 Task: Show more about the house rules of bed and breakfast in St. Marys, Georgia, United States.
Action: Mouse pressed left at (355, 154)
Screenshot: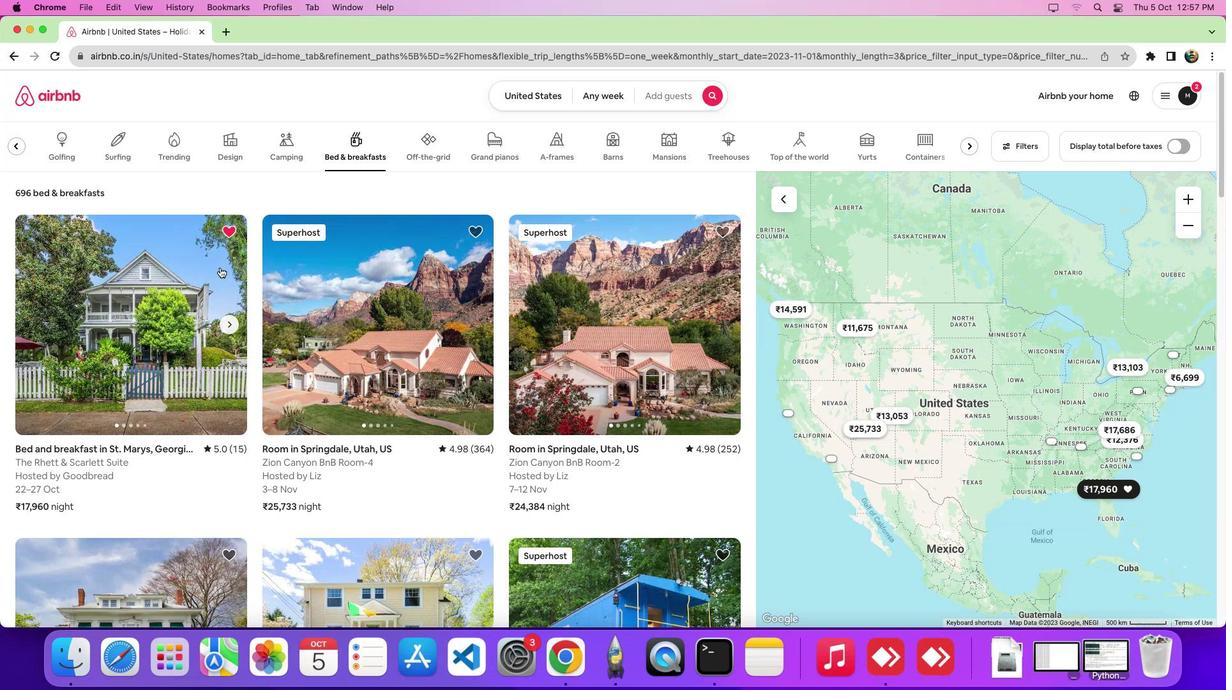 
Action: Mouse moved to (155, 330)
Screenshot: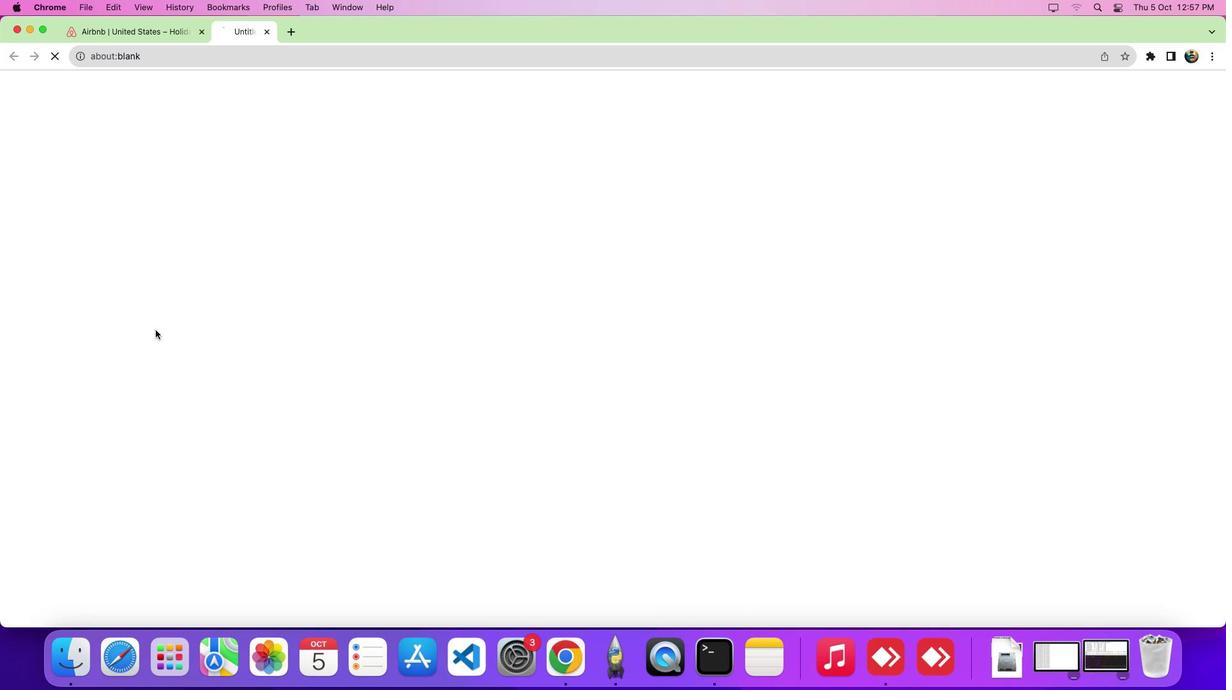 
Action: Mouse pressed left at (155, 330)
Screenshot: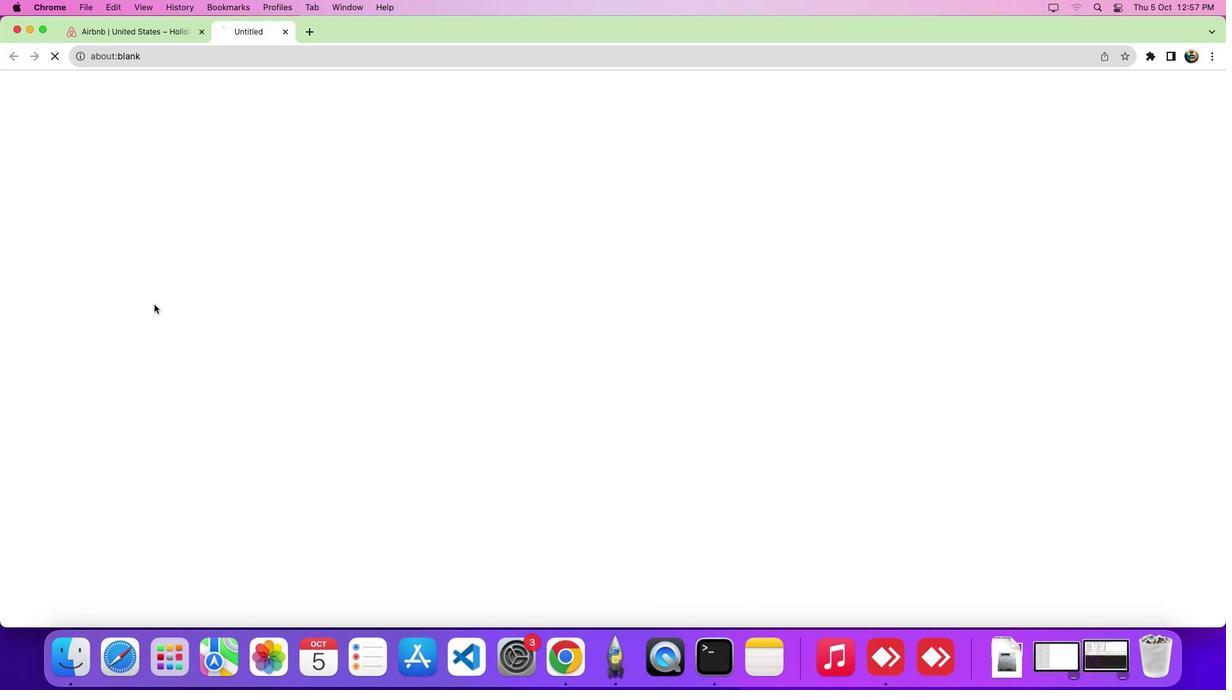 
Action: Mouse moved to (359, 479)
Screenshot: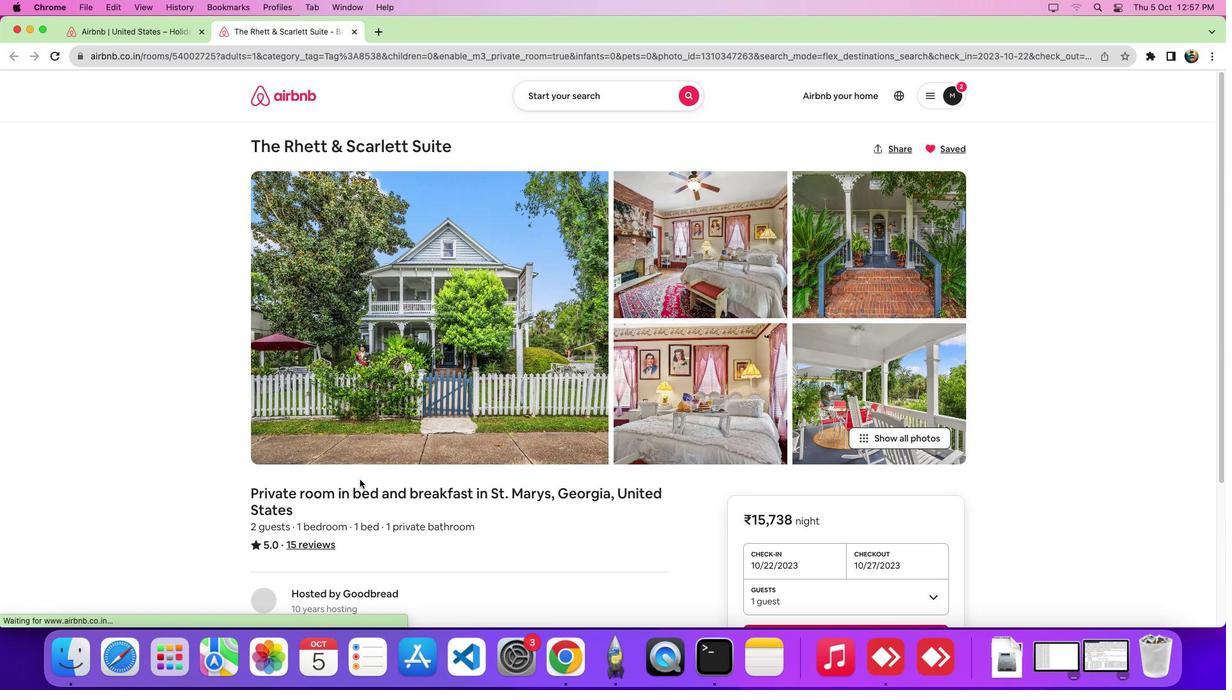 
Action: Mouse scrolled (359, 479) with delta (0, 0)
Screenshot: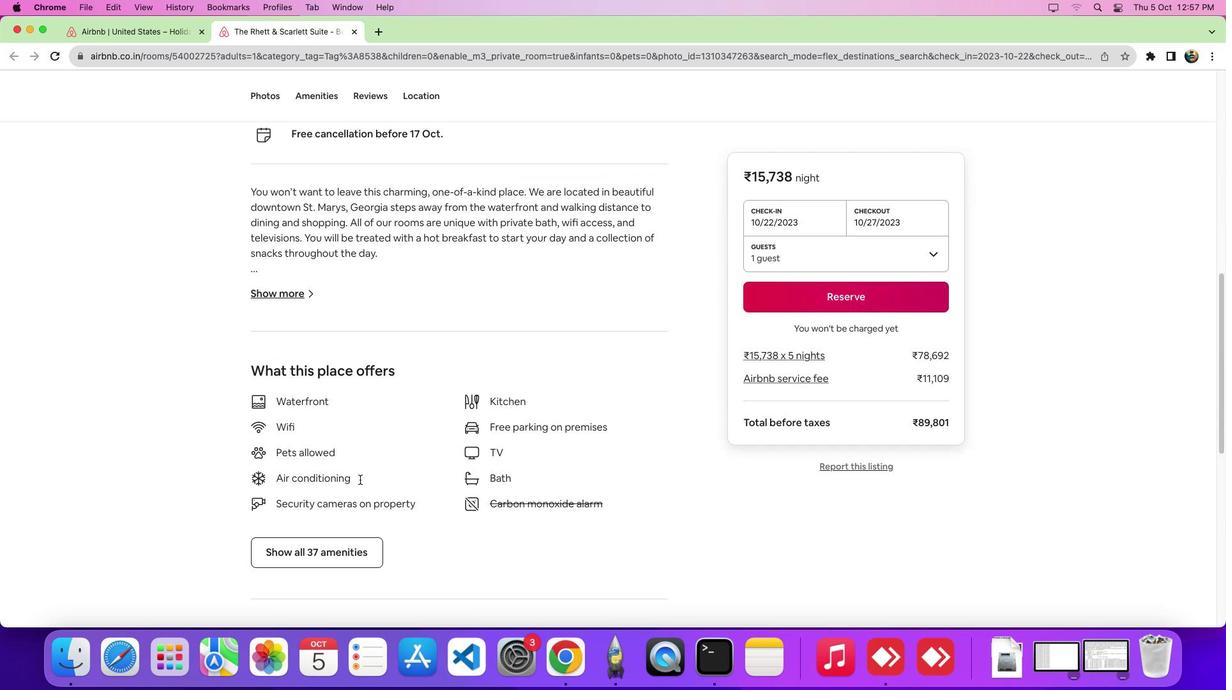 
Action: Mouse scrolled (359, 479) with delta (0, 0)
Screenshot: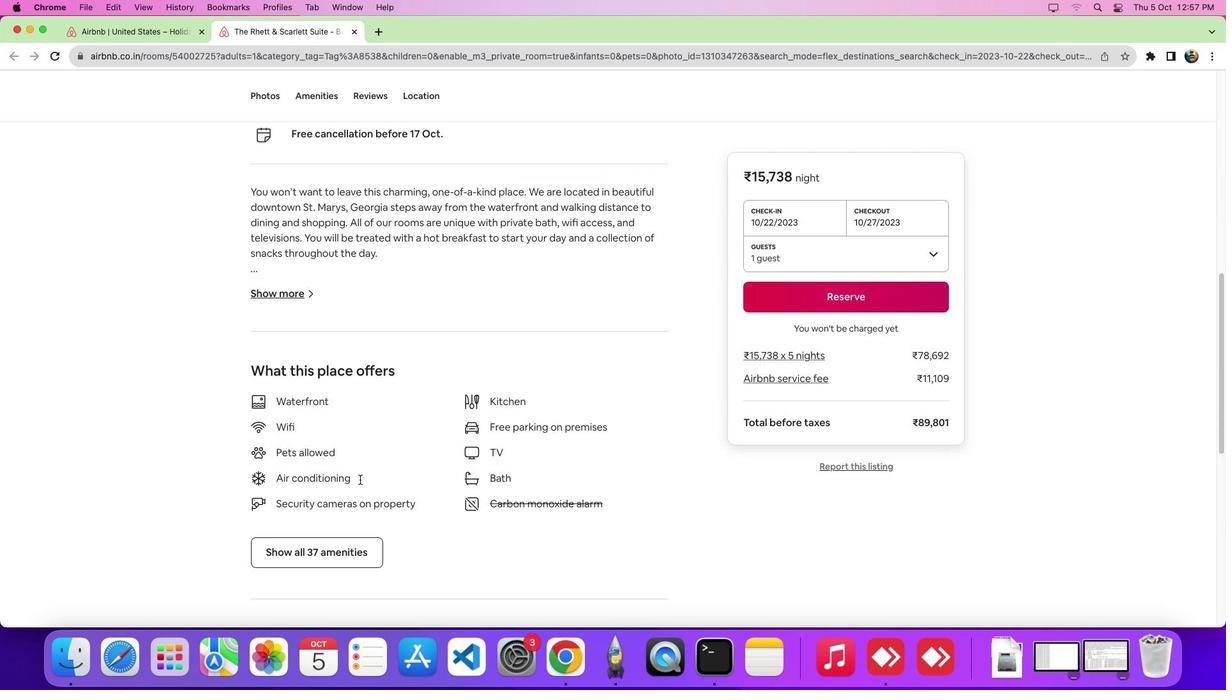 
Action: Mouse scrolled (359, 479) with delta (0, -5)
Screenshot: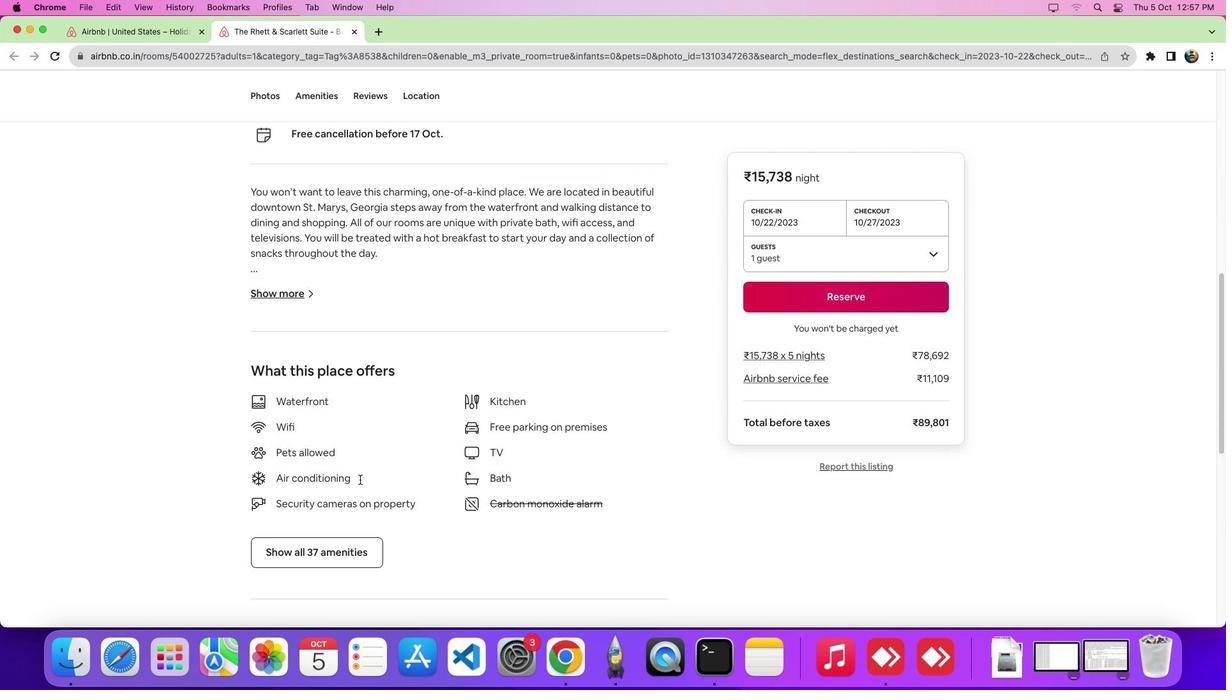 
Action: Mouse scrolled (359, 479) with delta (0, -8)
Screenshot: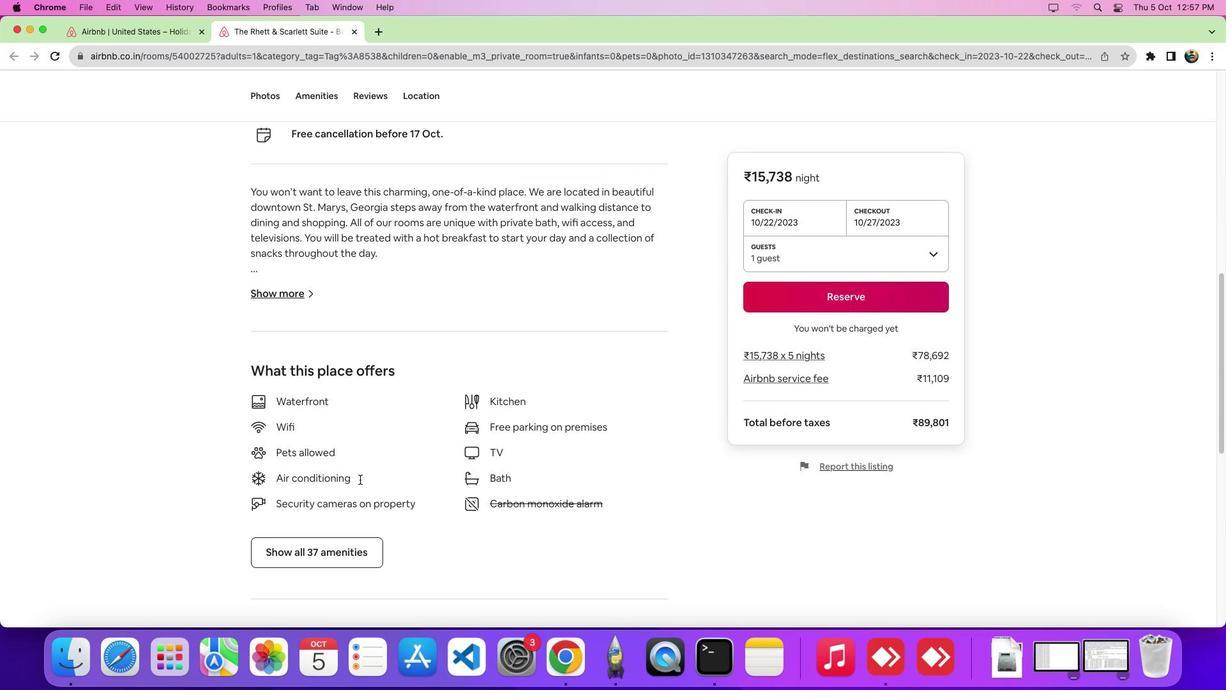 
Action: Mouse scrolled (359, 479) with delta (0, 0)
Screenshot: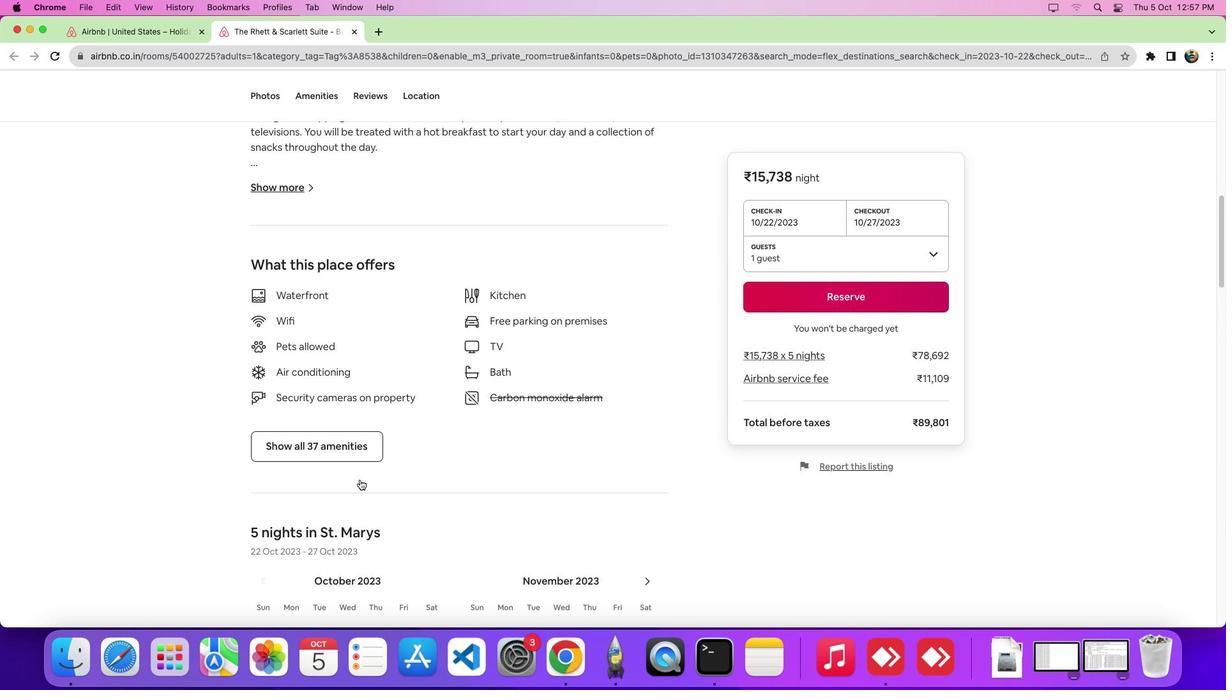 
Action: Mouse scrolled (359, 479) with delta (0, 0)
Screenshot: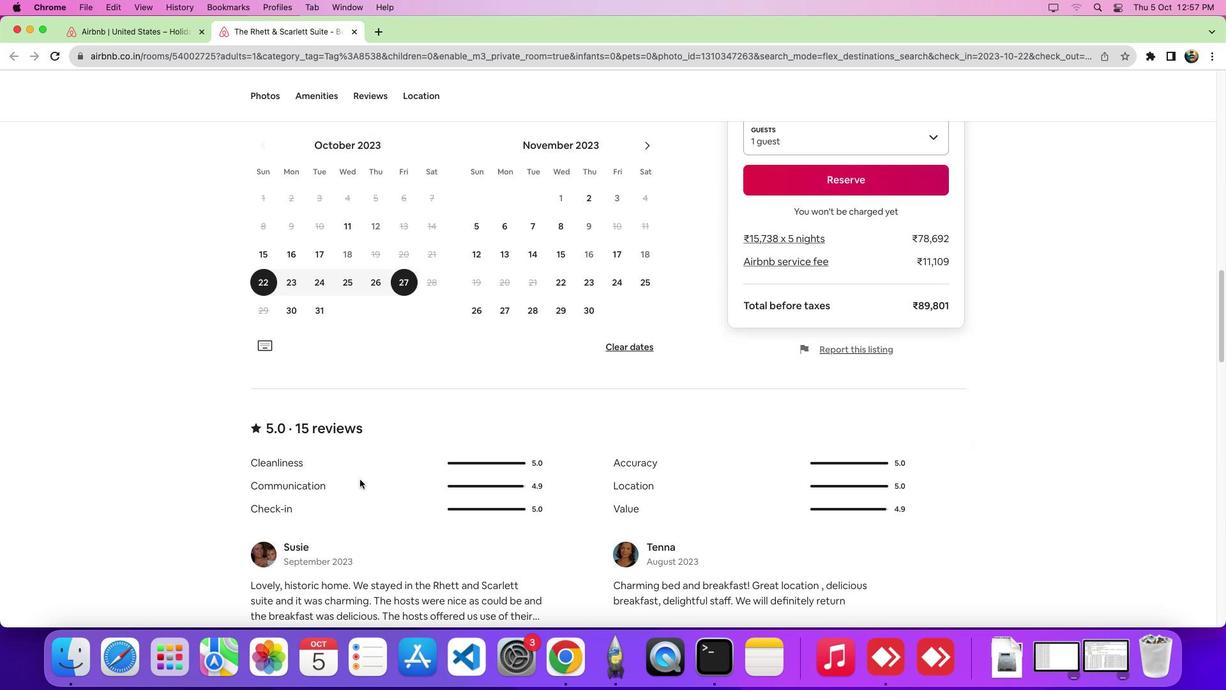 
Action: Mouse scrolled (359, 479) with delta (0, -1)
Screenshot: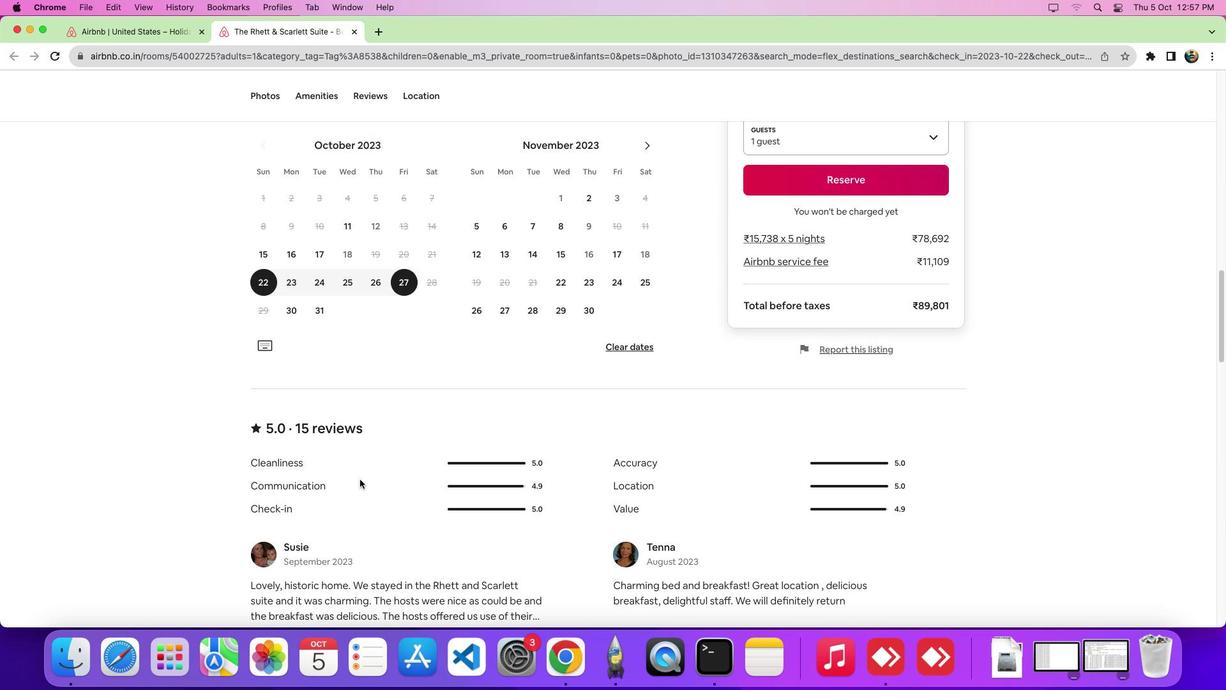
Action: Mouse scrolled (359, 479) with delta (0, -4)
Screenshot: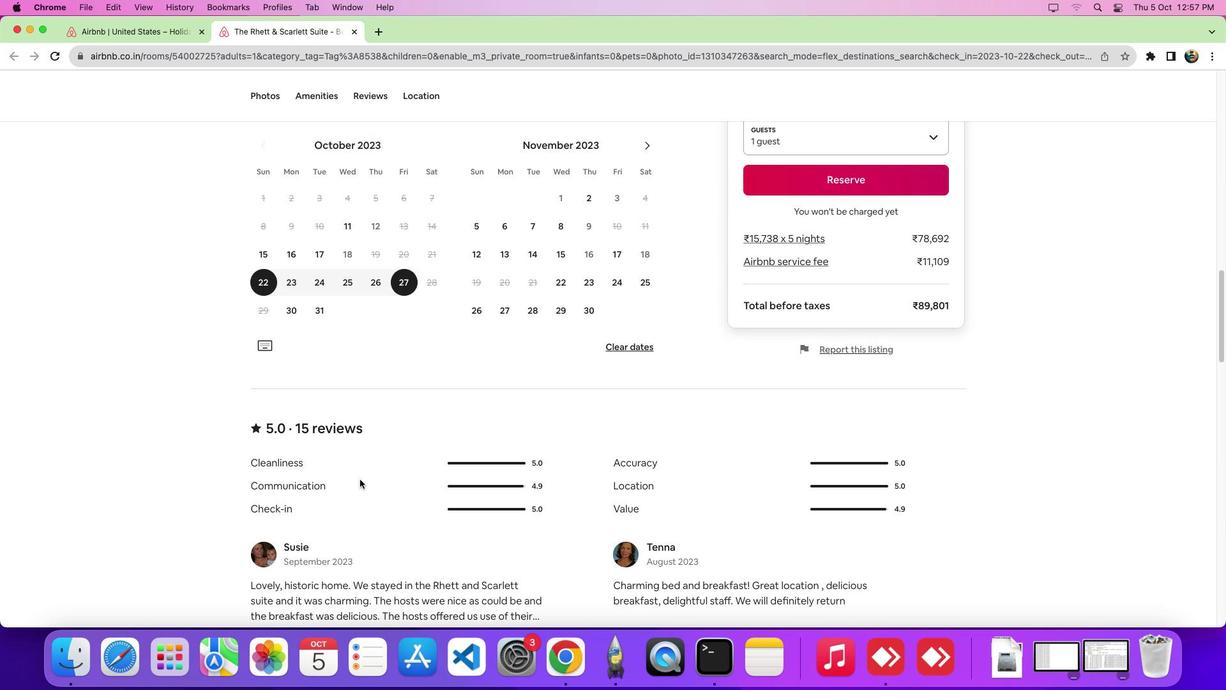 
Action: Mouse scrolled (359, 479) with delta (0, -6)
Screenshot: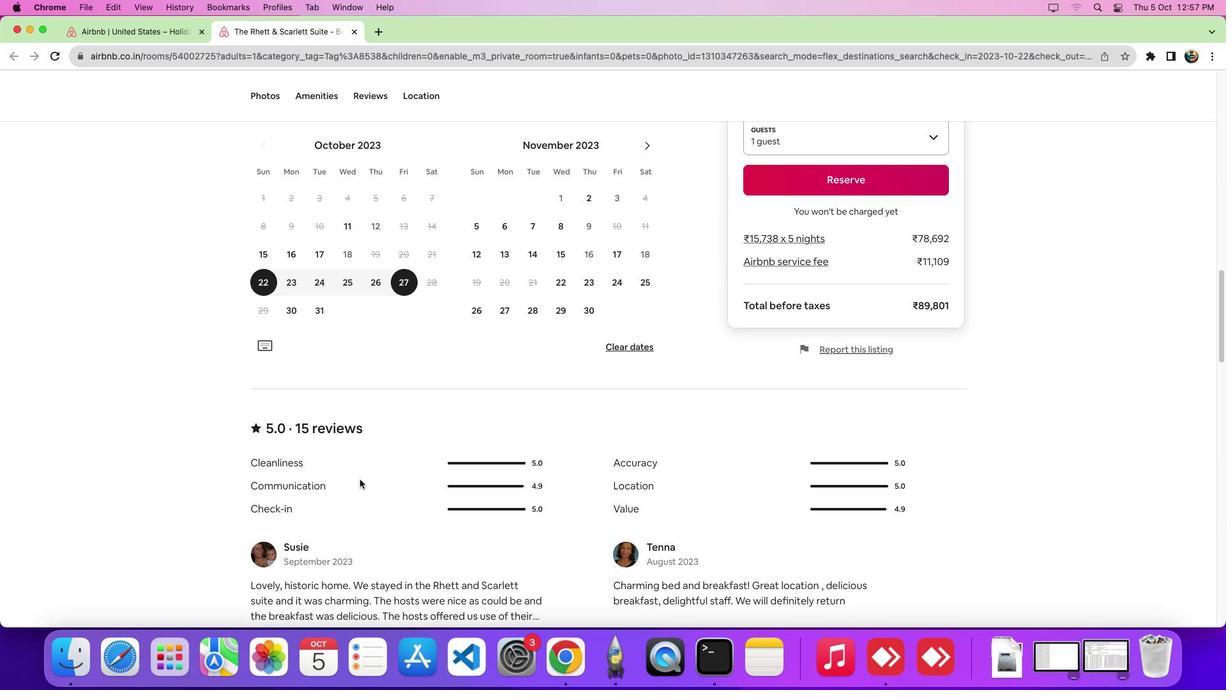 
Action: Mouse scrolled (359, 479) with delta (0, 0)
Screenshot: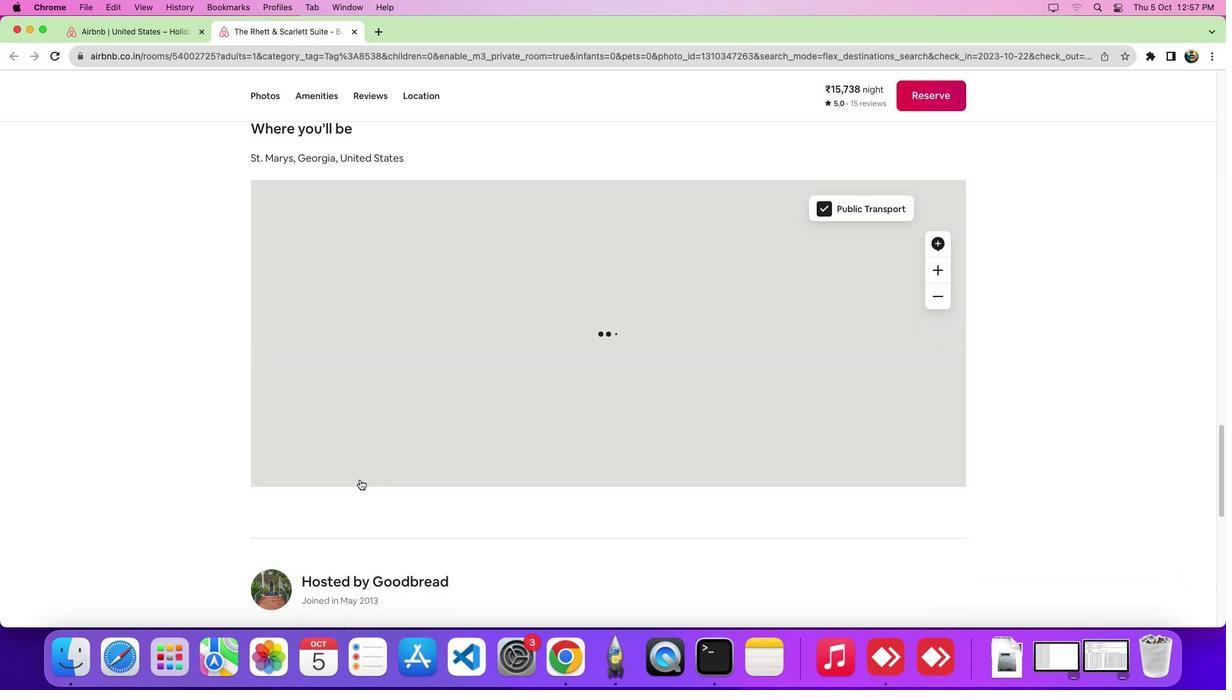 
Action: Mouse scrolled (359, 479) with delta (0, 0)
Screenshot: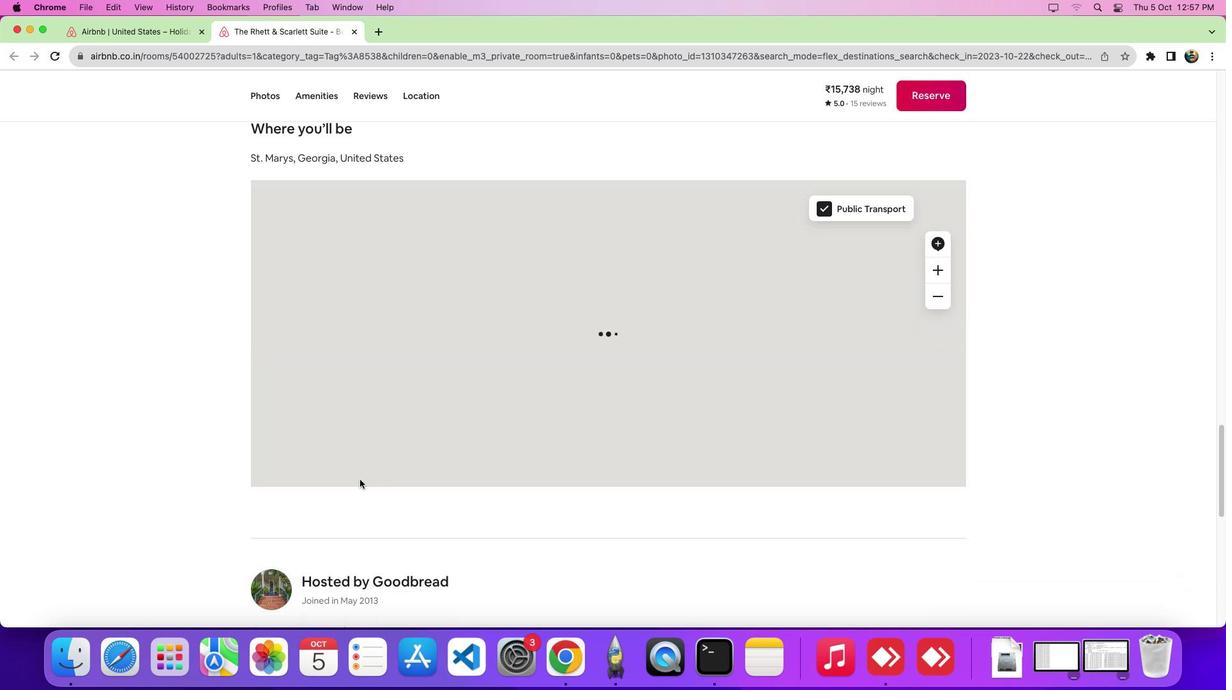 
Action: Mouse scrolled (359, 479) with delta (0, -4)
Screenshot: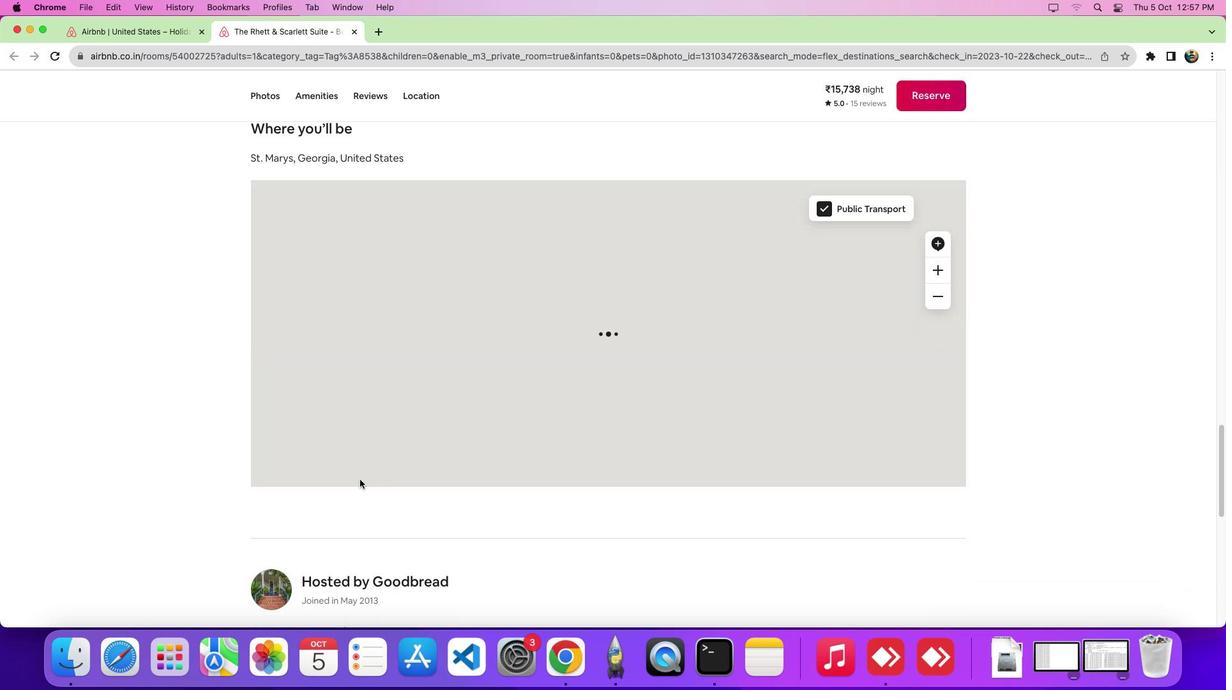 
Action: Mouse scrolled (359, 479) with delta (0, -7)
Screenshot: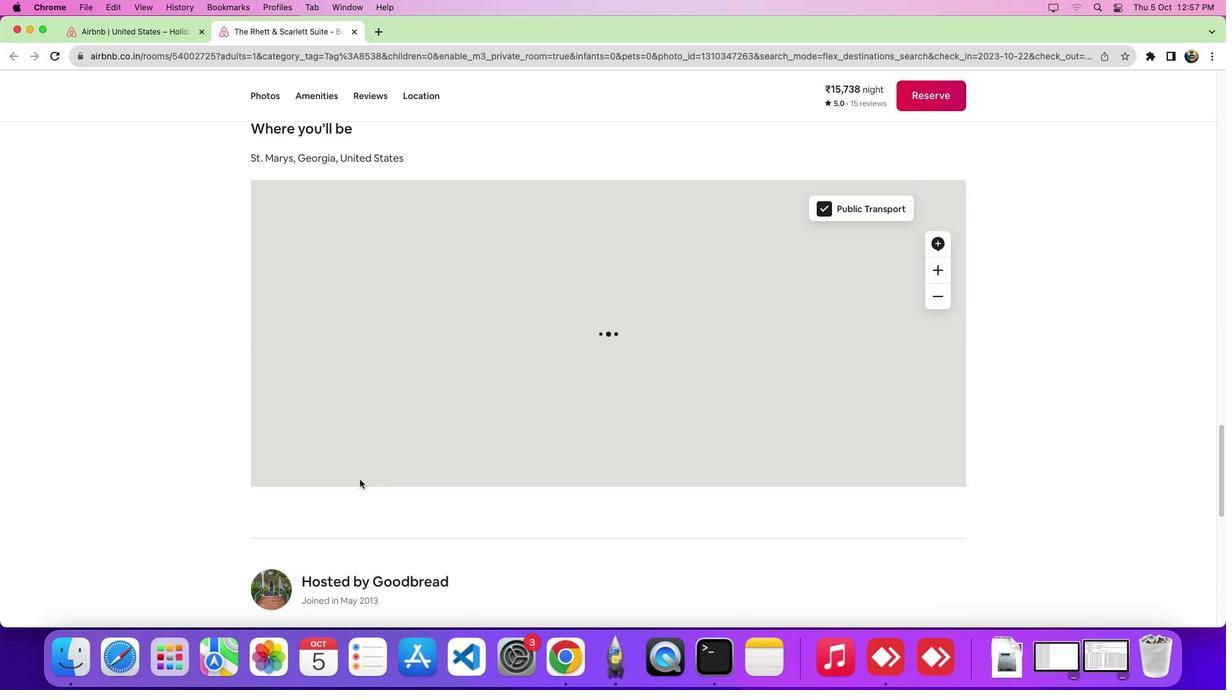 
Action: Mouse scrolled (359, 479) with delta (0, -8)
Screenshot: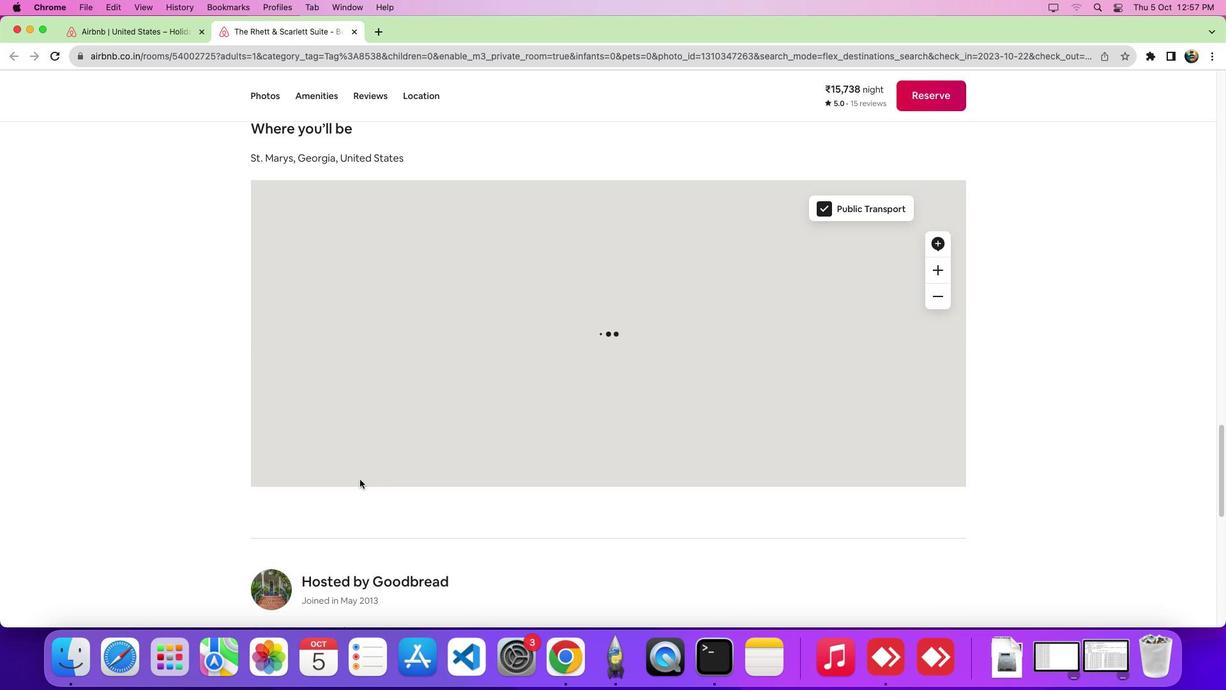 
Action: Mouse scrolled (359, 479) with delta (0, 0)
Screenshot: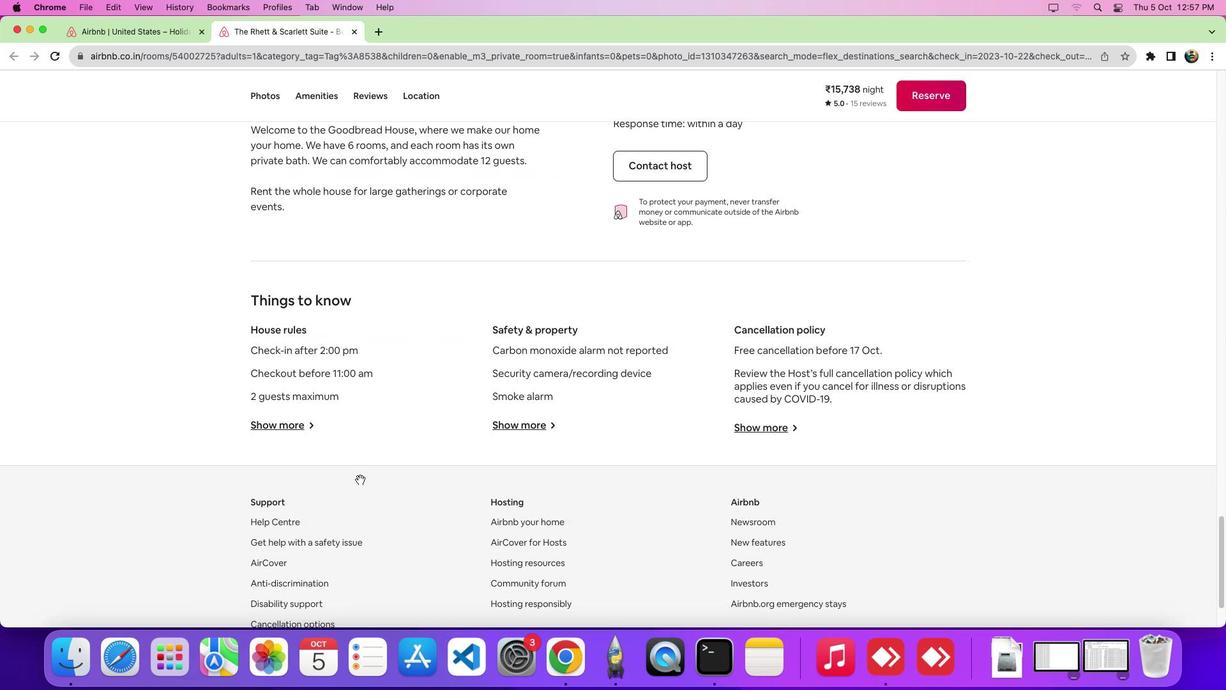 
Action: Mouse scrolled (359, 479) with delta (0, 0)
Screenshot: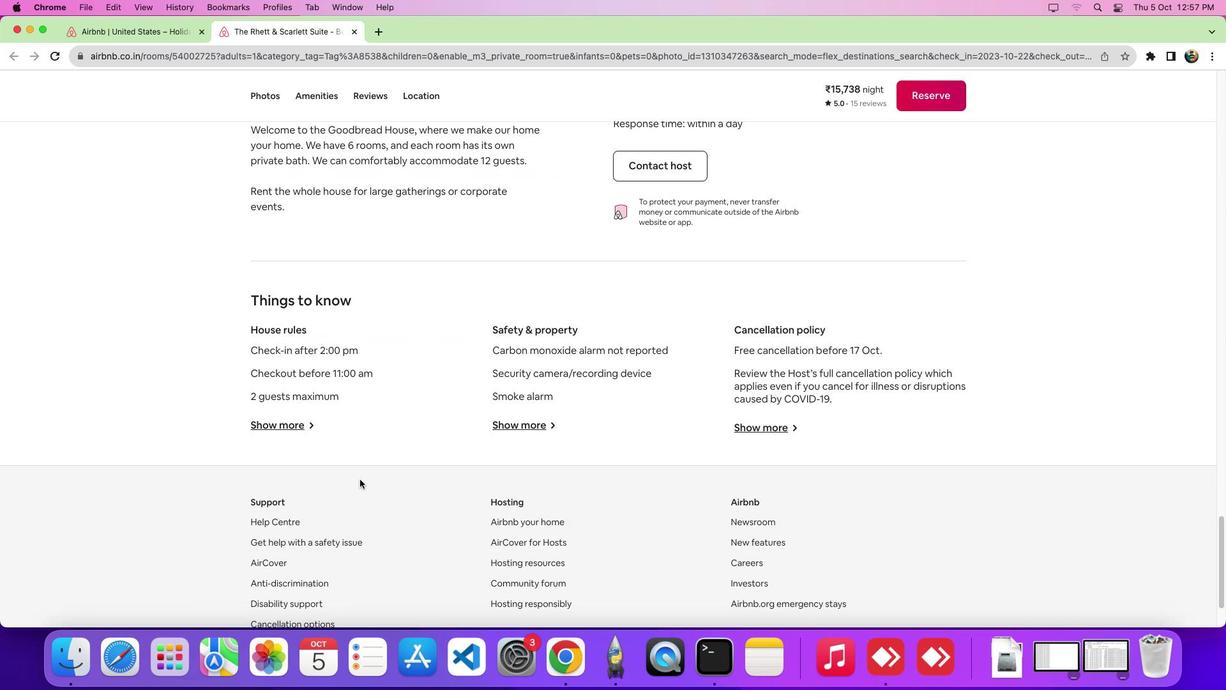 
Action: Mouse scrolled (359, 479) with delta (0, -4)
Screenshot: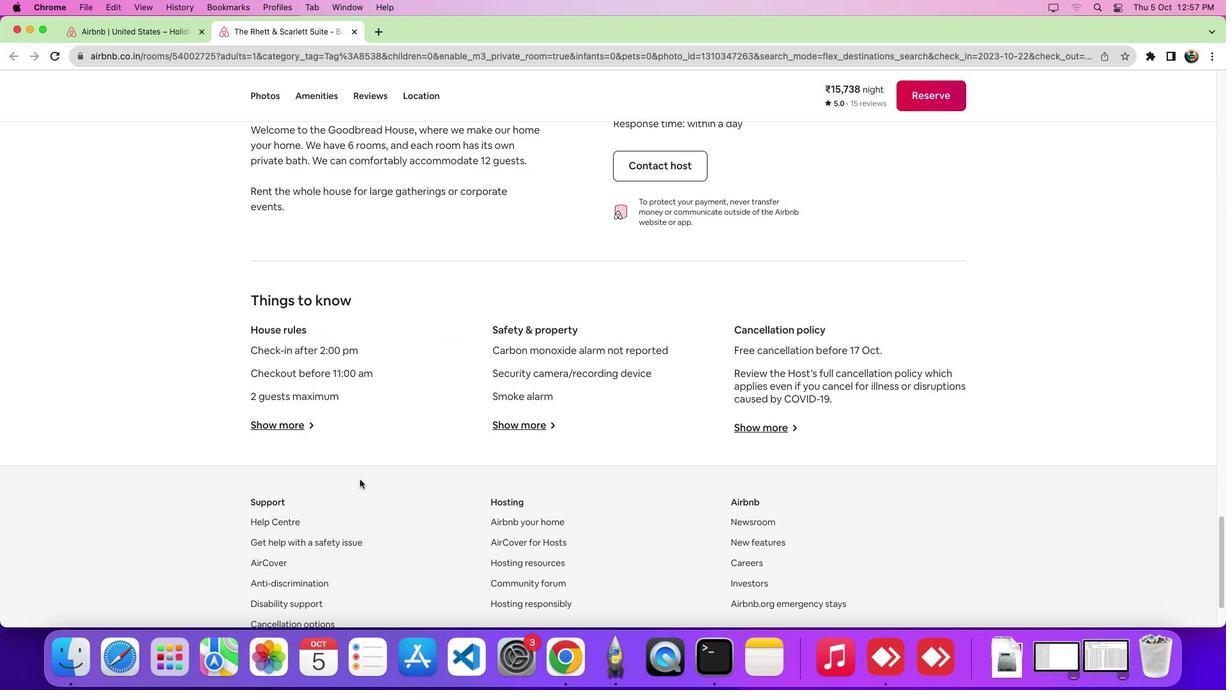 
Action: Mouse scrolled (359, 479) with delta (0, -7)
Screenshot: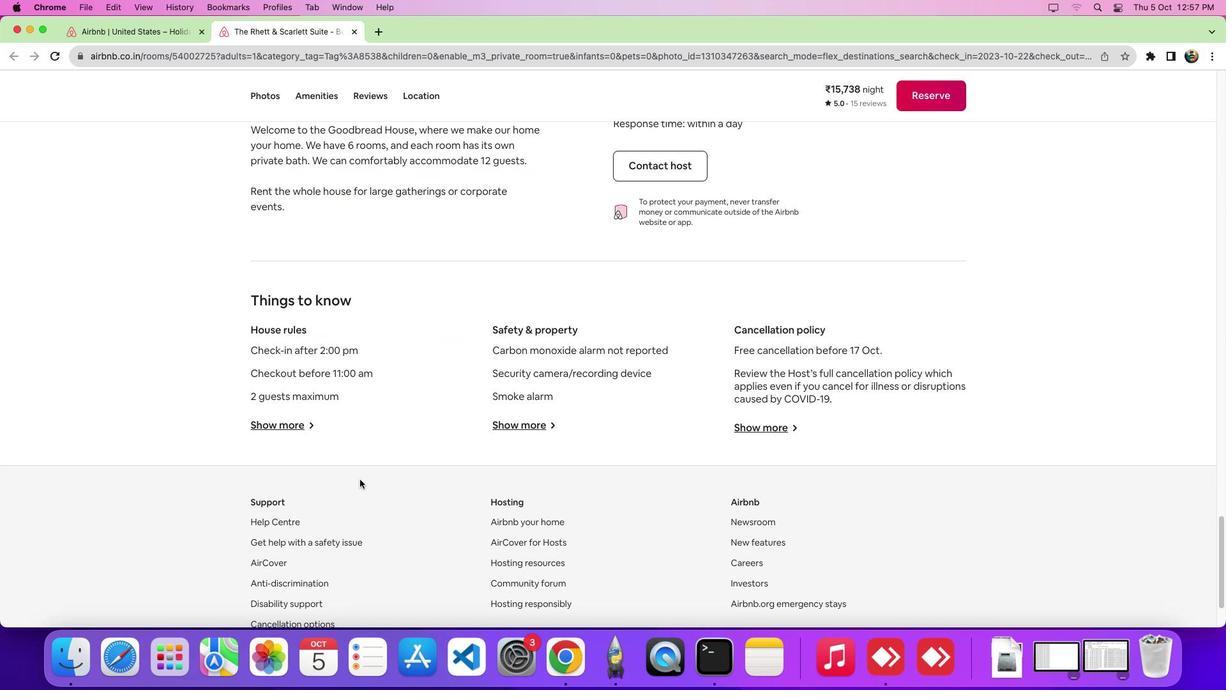 
Action: Mouse scrolled (359, 479) with delta (0, 0)
Screenshot: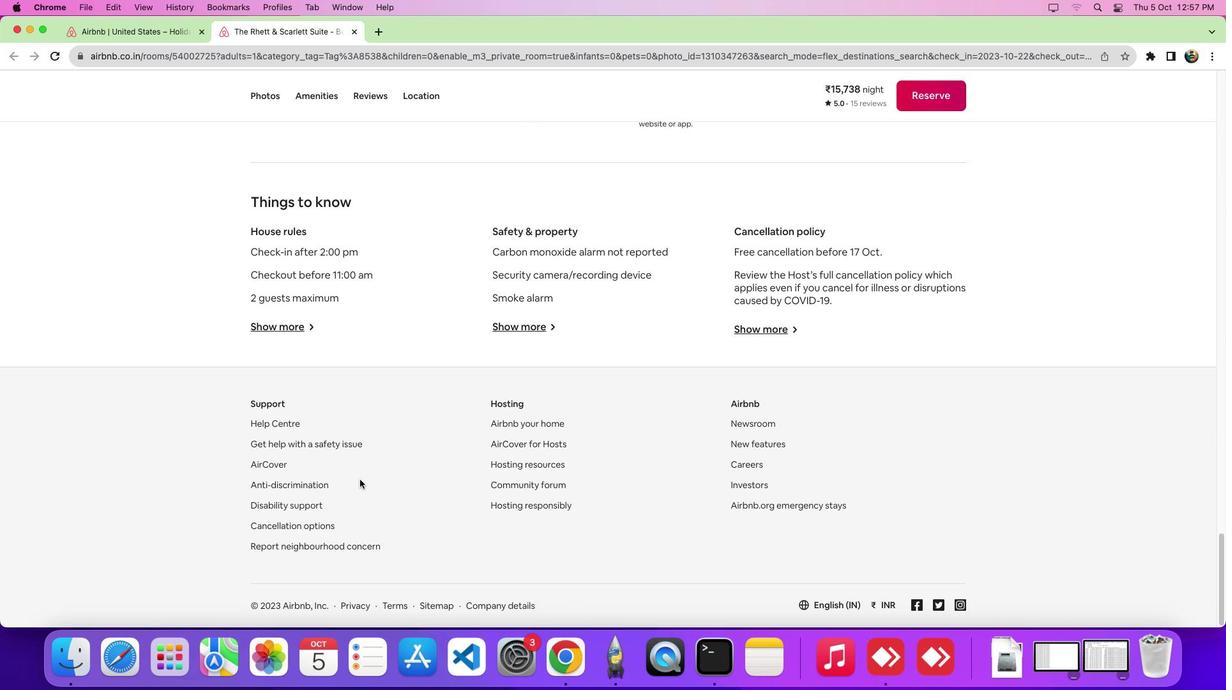 
Action: Mouse scrolled (359, 479) with delta (0, -1)
Screenshot: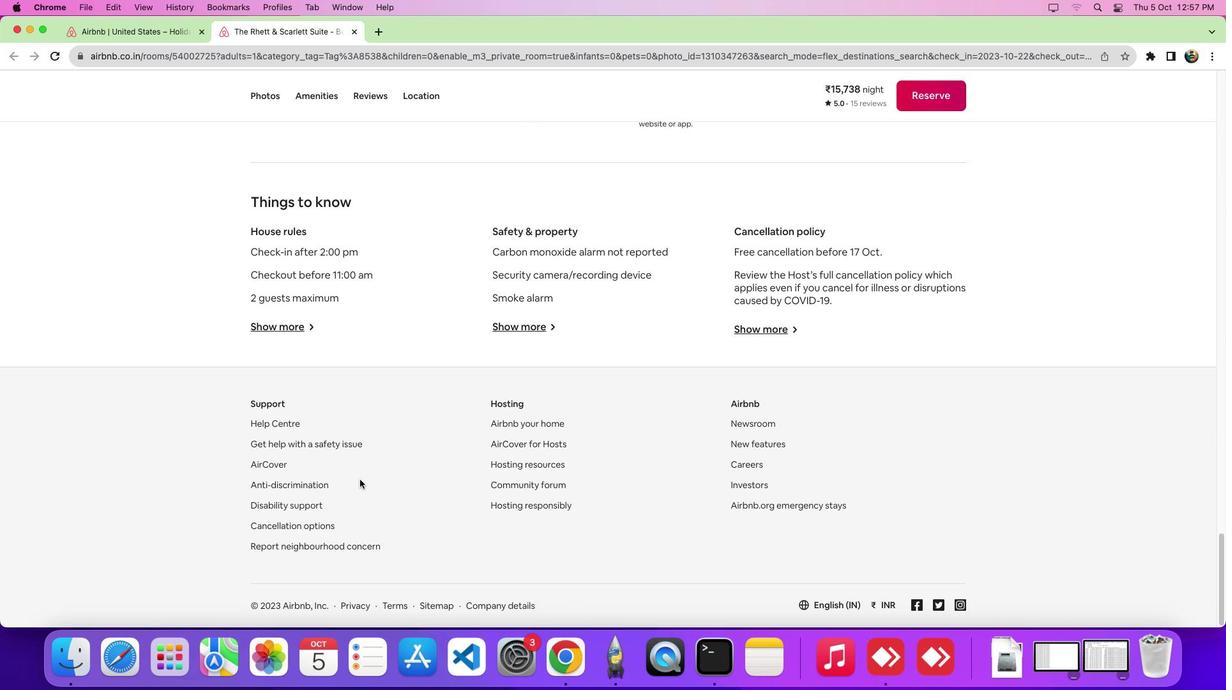 
Action: Mouse scrolled (359, 479) with delta (0, -5)
Screenshot: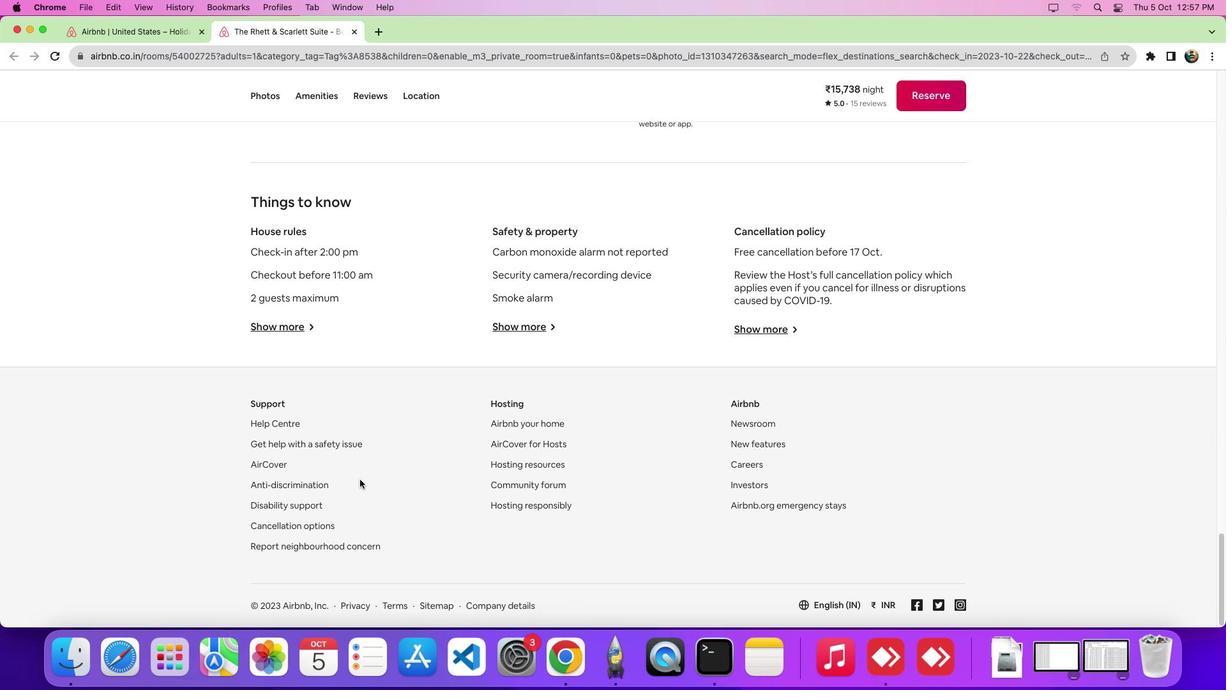 
Action: Mouse scrolled (359, 479) with delta (0, -7)
Screenshot: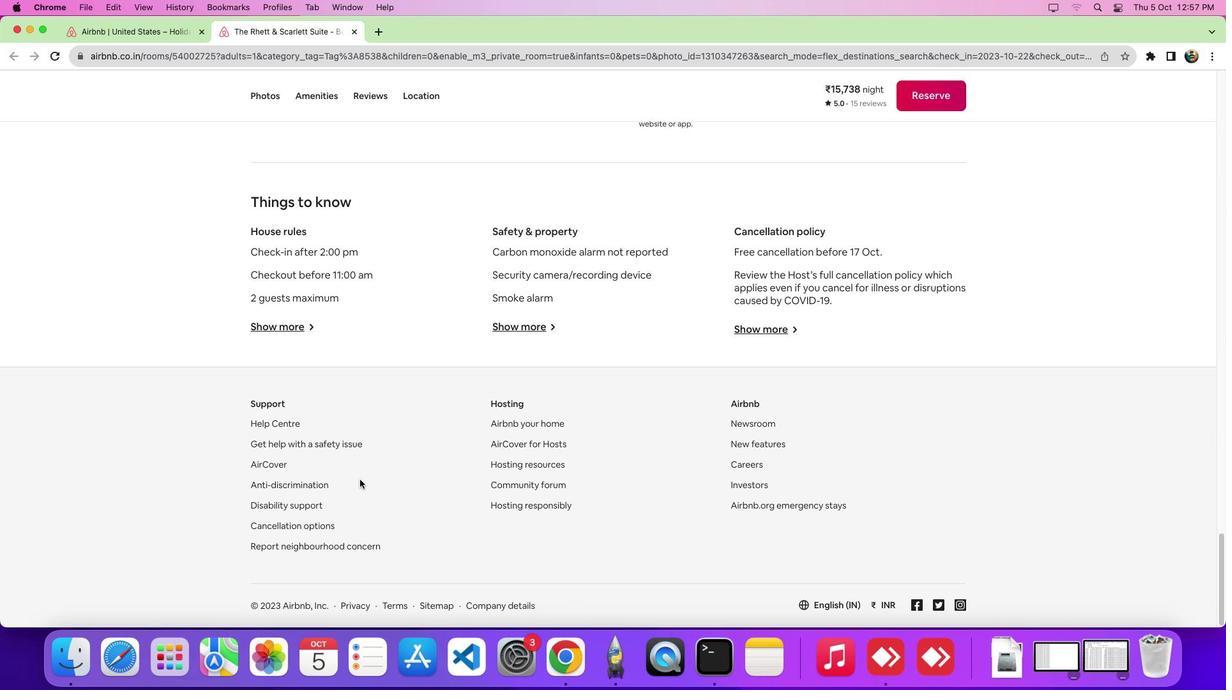 
Action: Mouse moved to (276, 331)
Screenshot: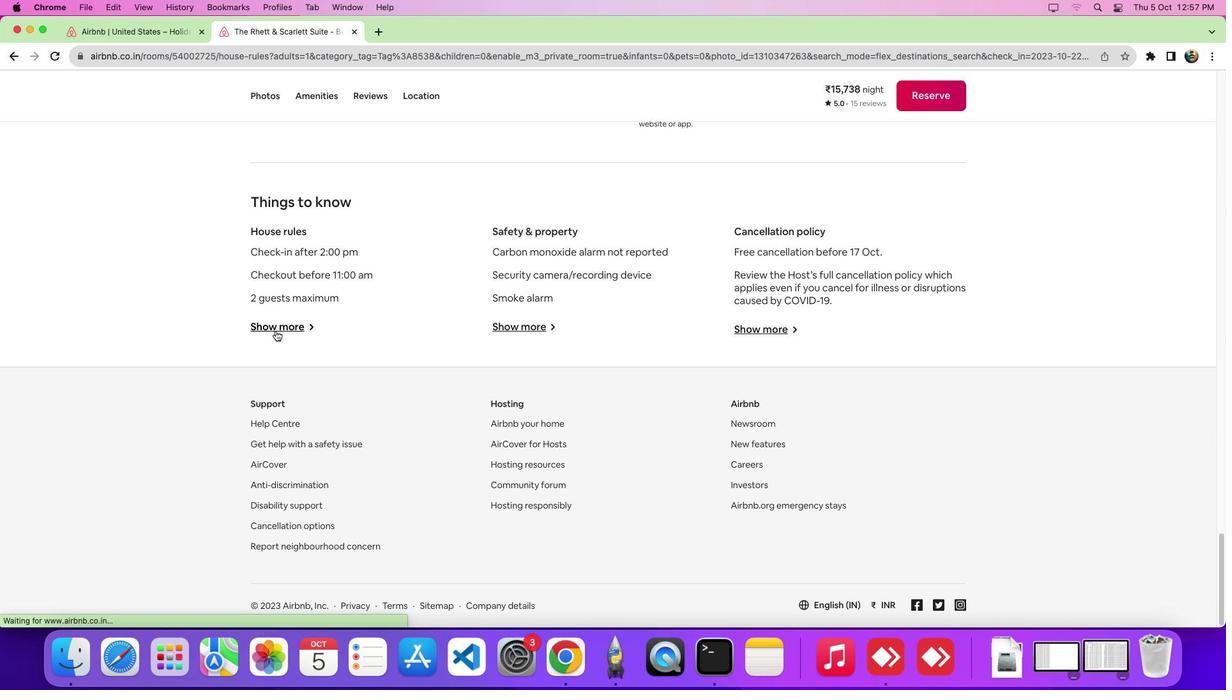 
Action: Mouse pressed left at (276, 331)
Screenshot: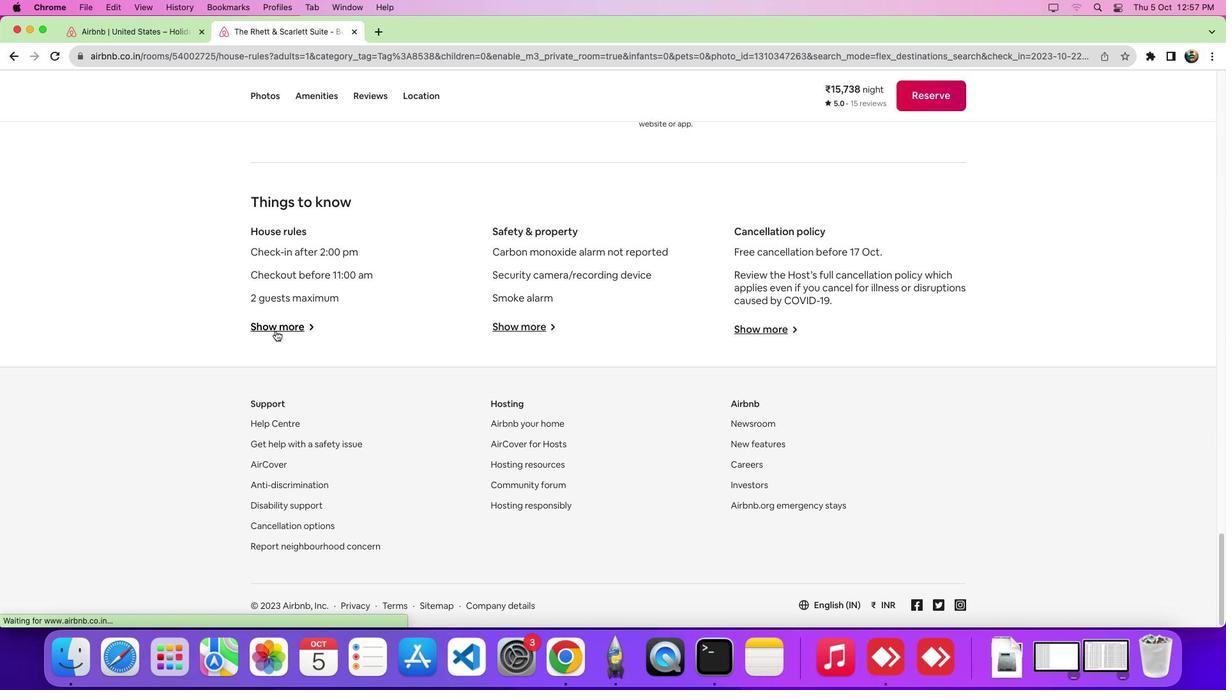 
Action: Mouse moved to (508, 387)
Screenshot: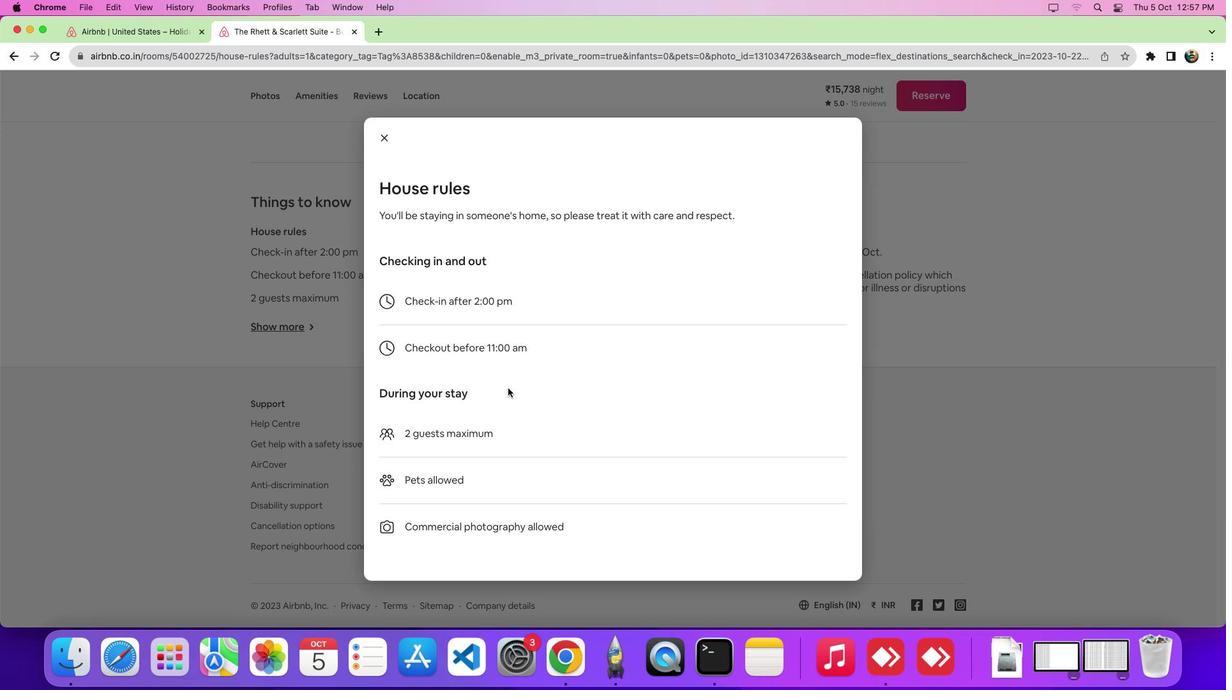 
